 Task: Look for products in the category "Prepared Meals" from Scott & Jon's only.
Action: Mouse moved to (224, 113)
Screenshot: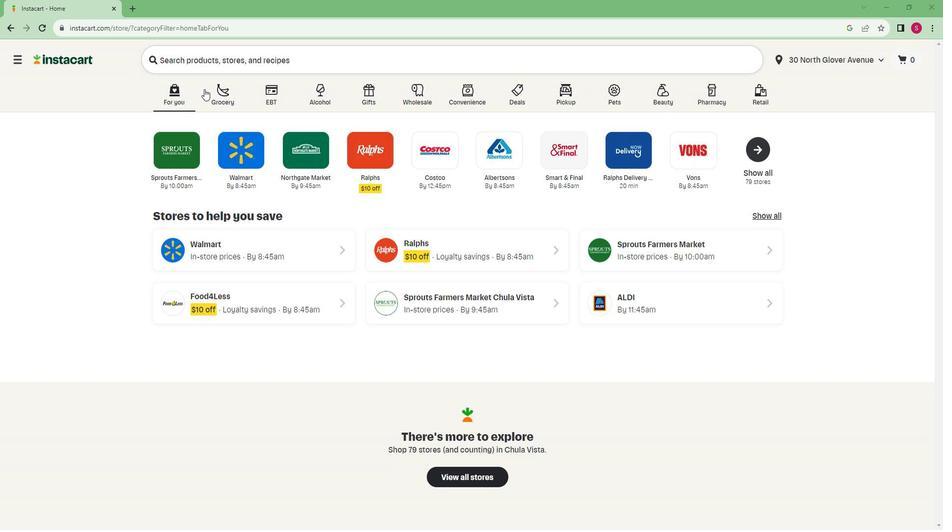 
Action: Mouse pressed left at (224, 113)
Screenshot: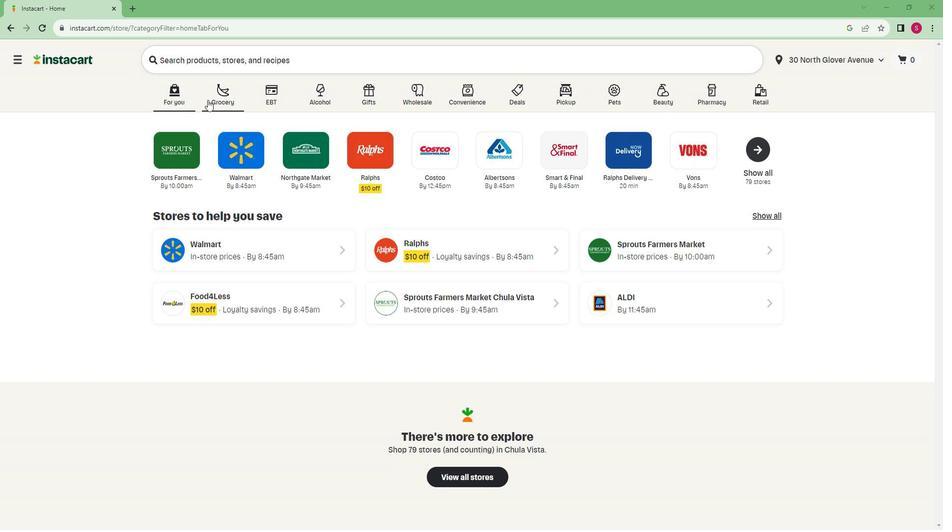 
Action: Mouse moved to (226, 293)
Screenshot: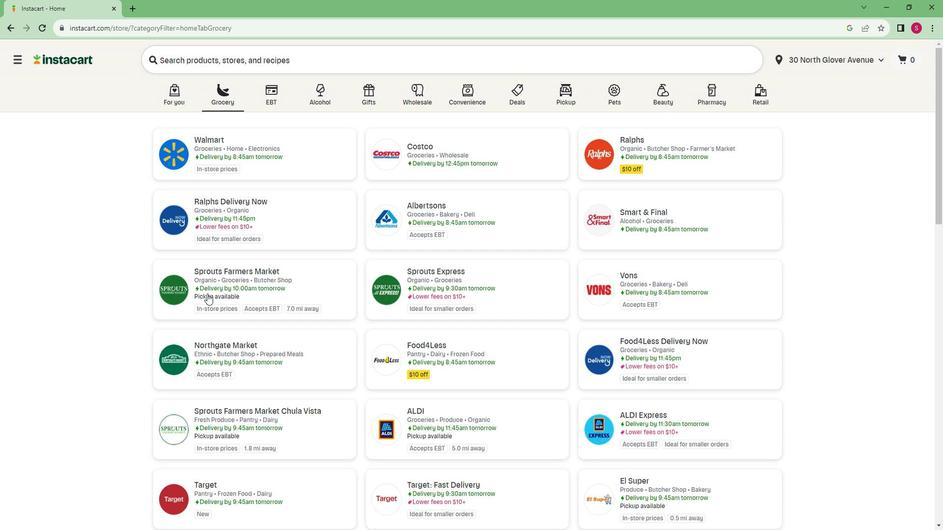 
Action: Mouse pressed left at (226, 293)
Screenshot: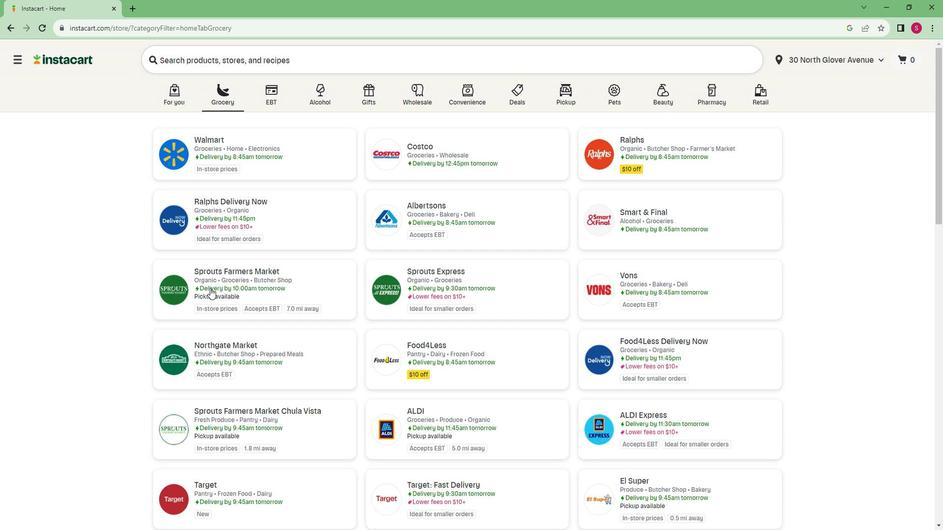 
Action: Mouse moved to (80, 428)
Screenshot: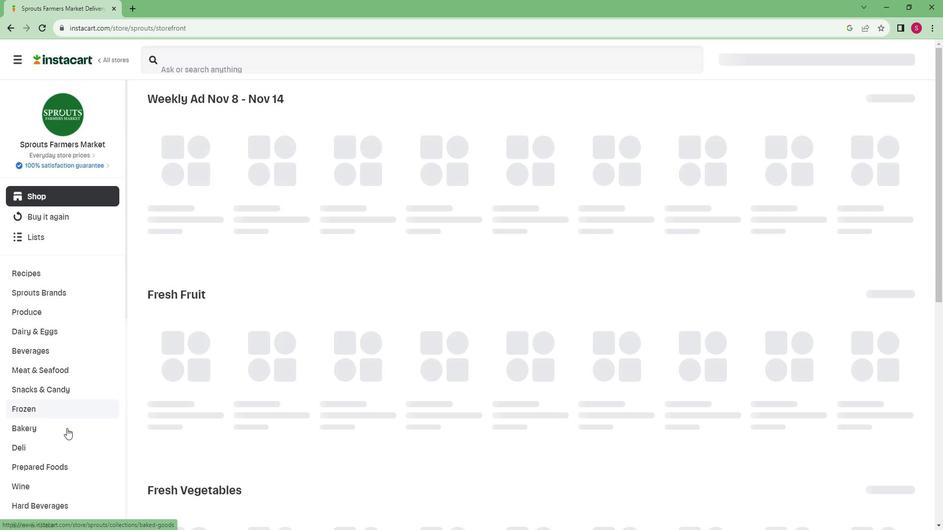 
Action: Mouse scrolled (80, 428) with delta (0, 0)
Screenshot: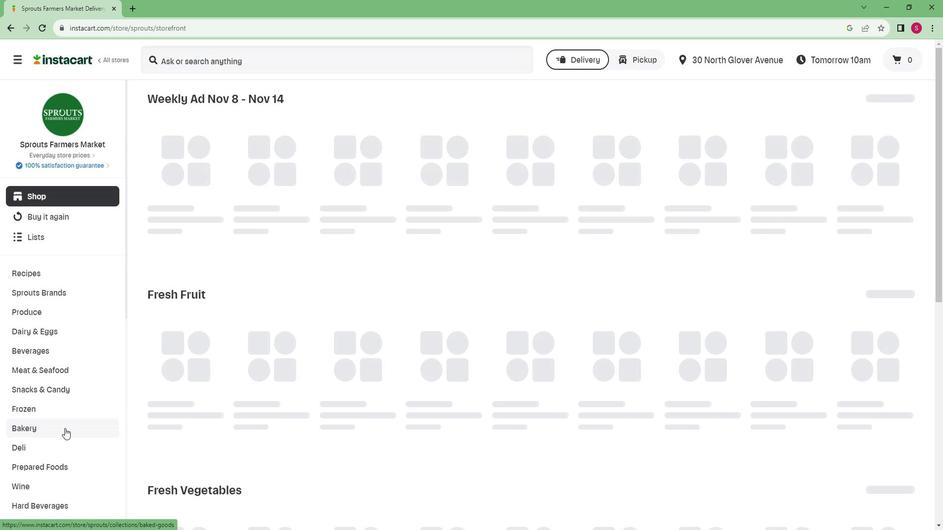 
Action: Mouse scrolled (80, 428) with delta (0, 0)
Screenshot: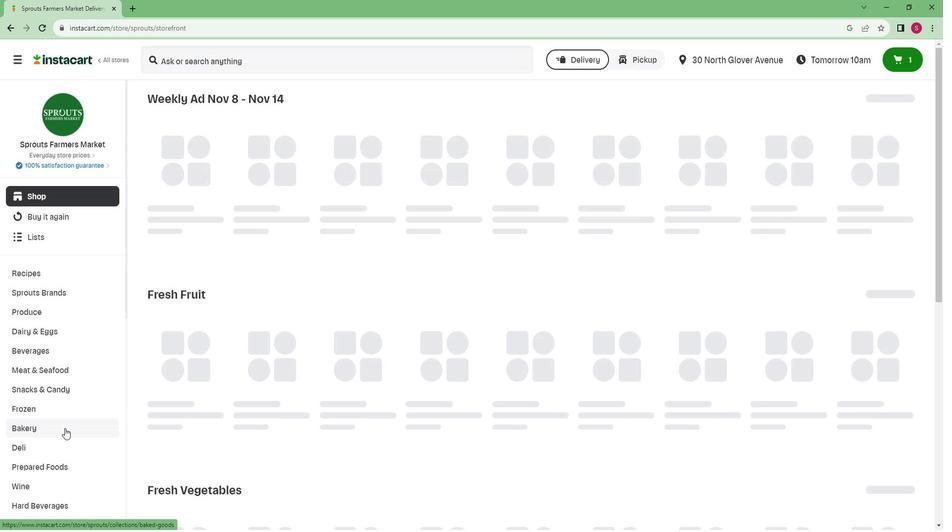 
Action: Mouse scrolled (80, 428) with delta (0, 0)
Screenshot: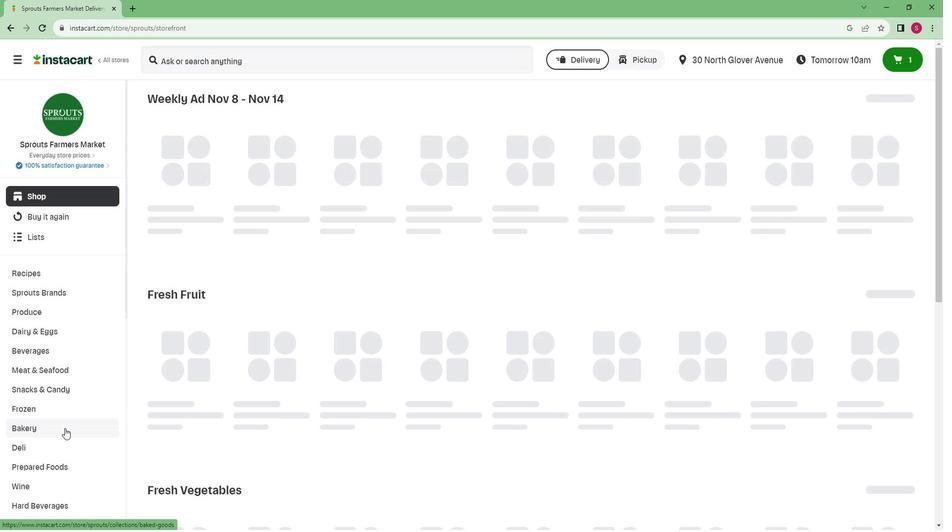 
Action: Mouse scrolled (80, 428) with delta (0, 0)
Screenshot: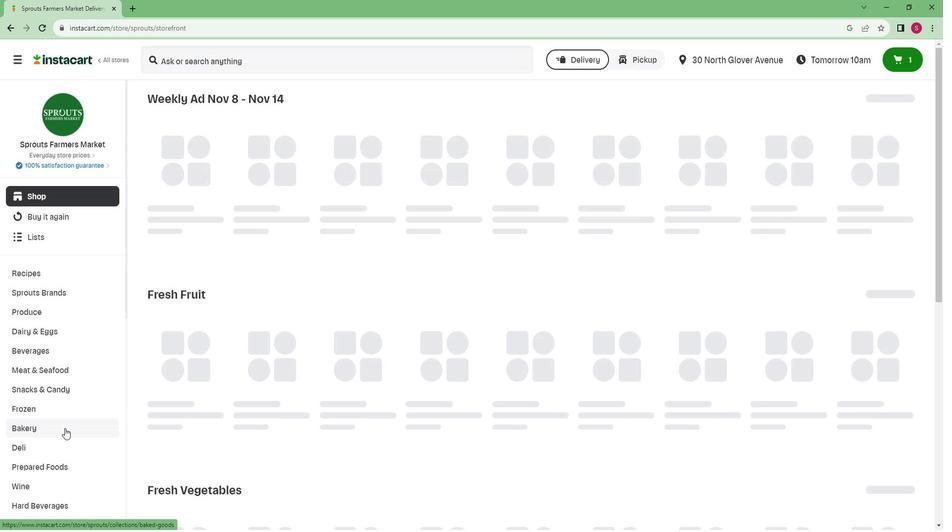 
Action: Mouse scrolled (80, 428) with delta (0, 0)
Screenshot: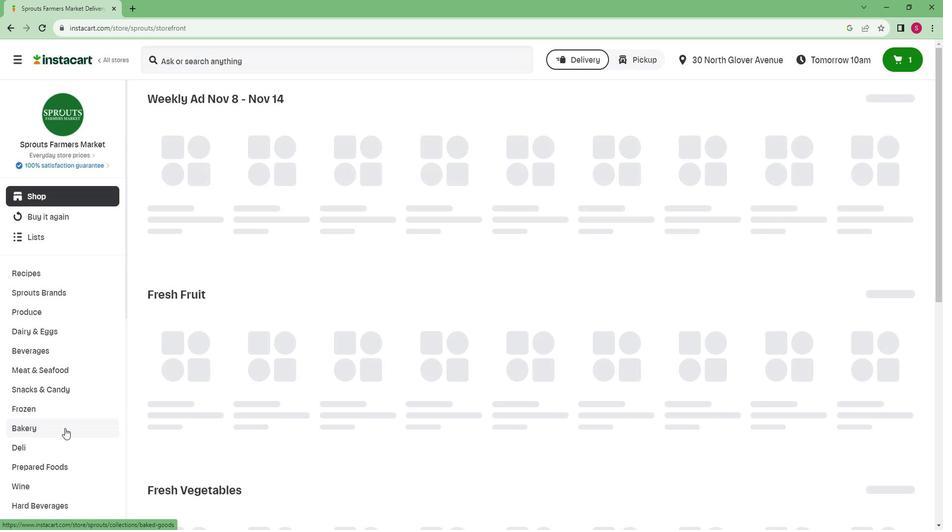 
Action: Mouse scrolled (80, 428) with delta (0, 0)
Screenshot: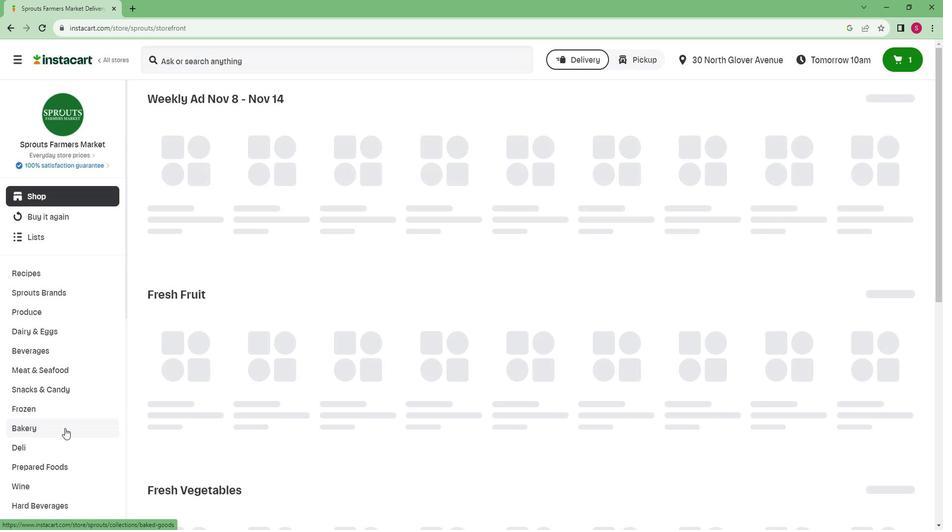 
Action: Mouse moved to (78, 423)
Screenshot: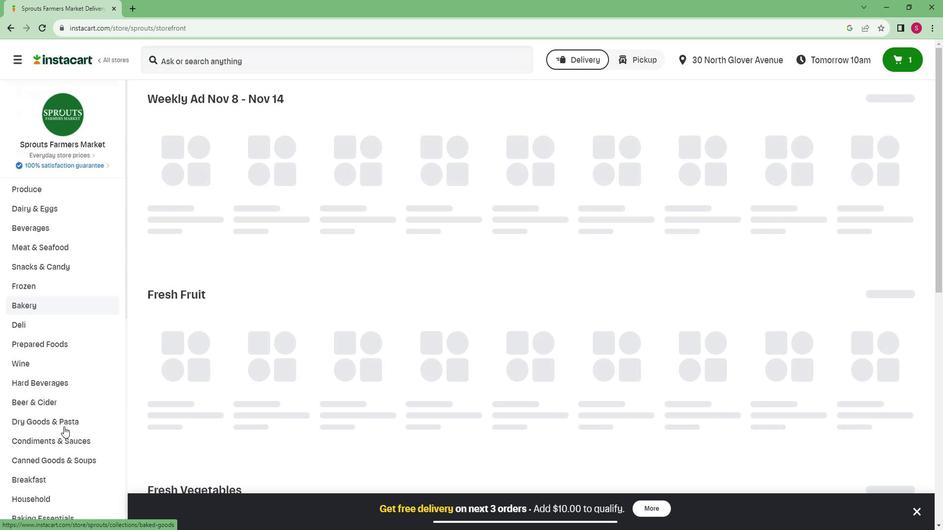 
Action: Mouse scrolled (78, 423) with delta (0, 0)
Screenshot: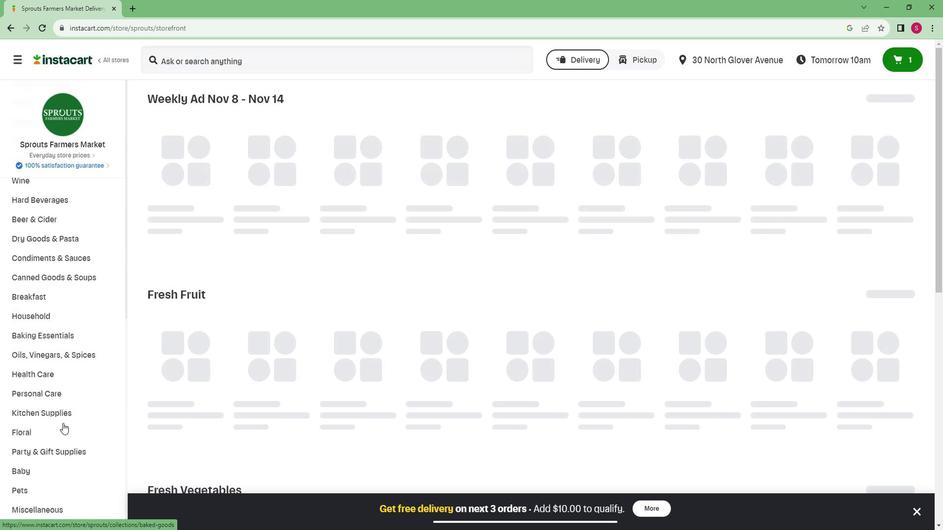 
Action: Mouse scrolled (78, 423) with delta (0, 0)
Screenshot: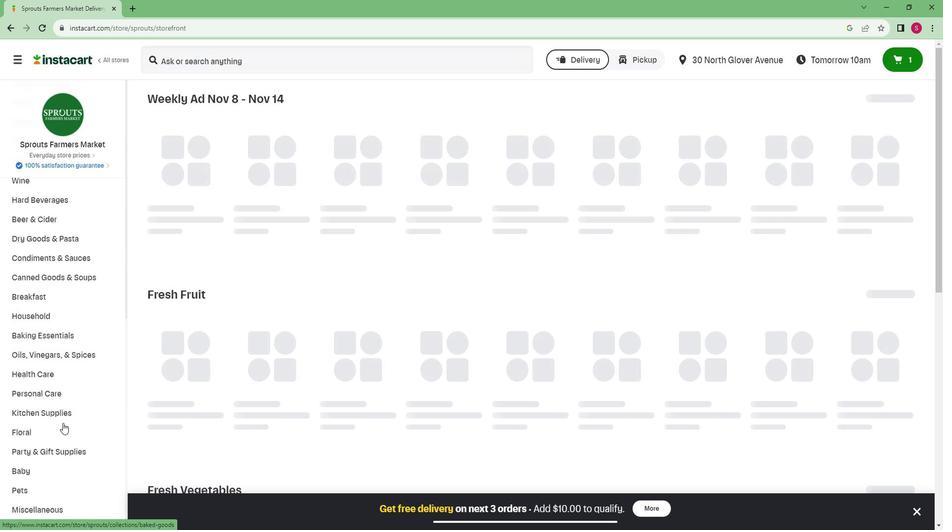 
Action: Mouse scrolled (78, 423) with delta (0, 0)
Screenshot: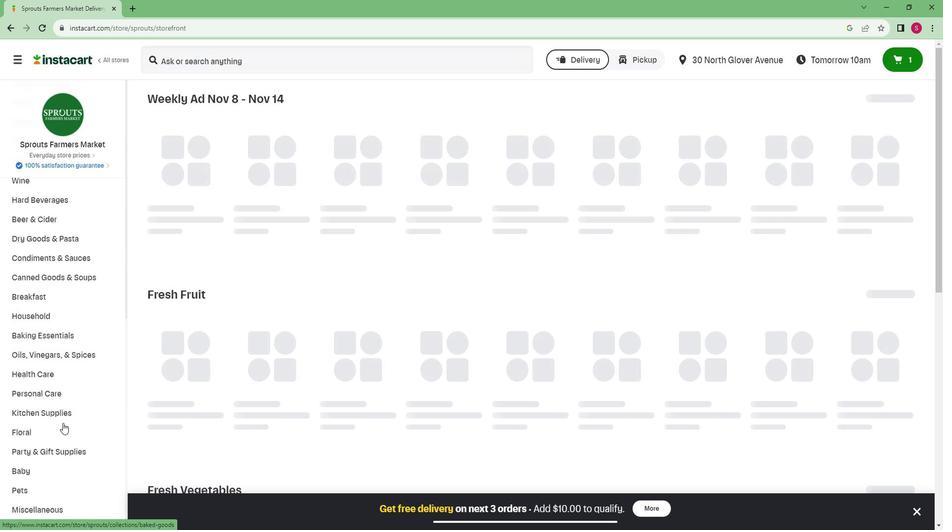 
Action: Mouse scrolled (78, 423) with delta (0, 0)
Screenshot: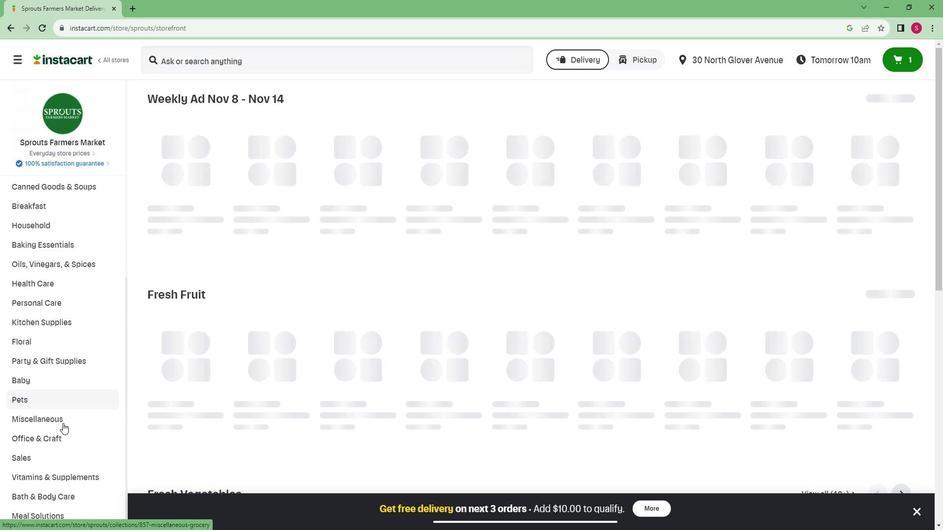 
Action: Mouse scrolled (78, 423) with delta (0, 0)
Screenshot: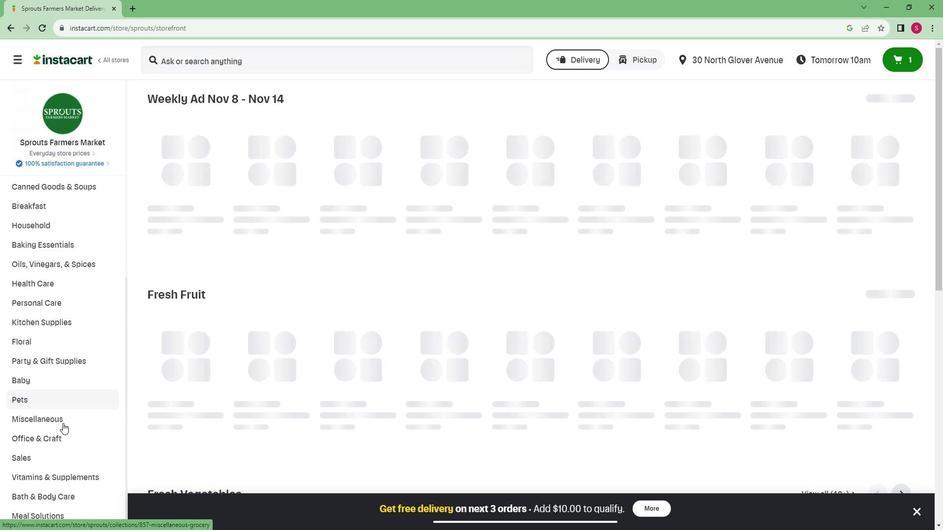 
Action: Mouse scrolled (78, 423) with delta (0, 0)
Screenshot: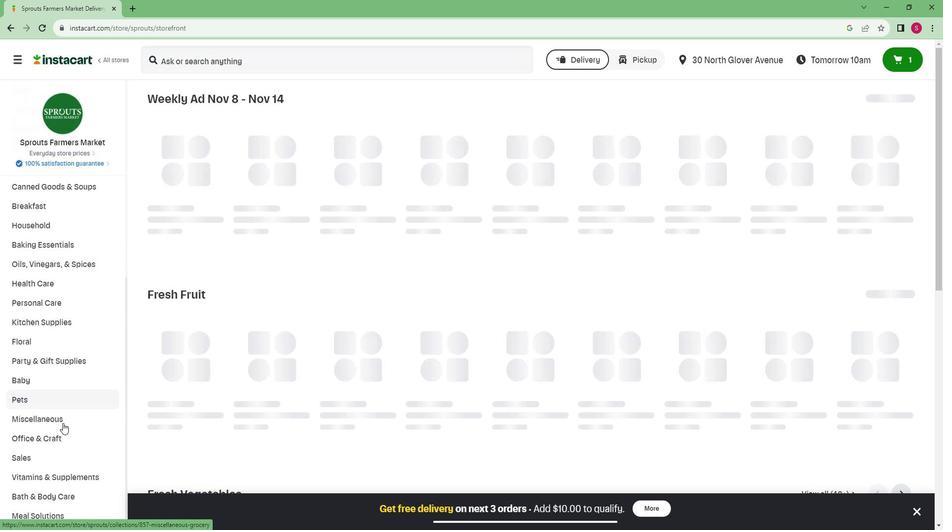 
Action: Mouse moved to (48, 508)
Screenshot: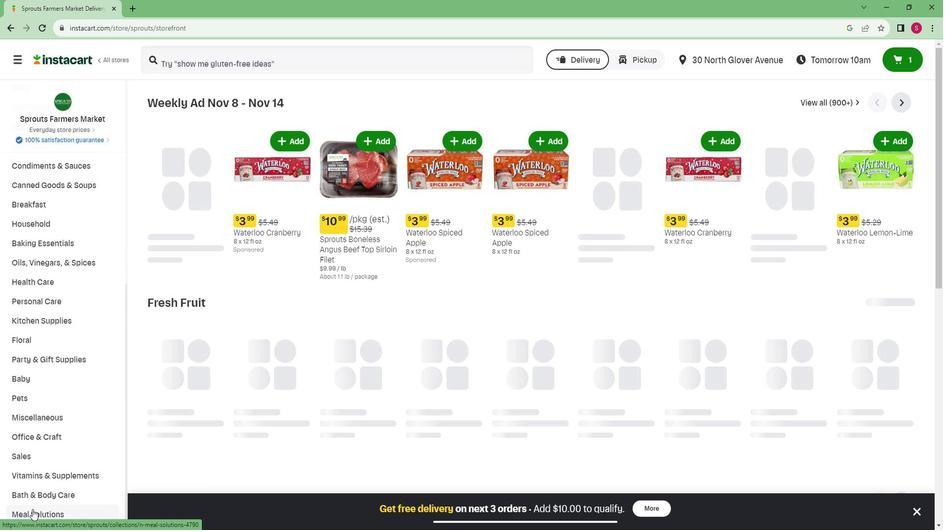 
Action: Mouse pressed left at (48, 508)
Screenshot: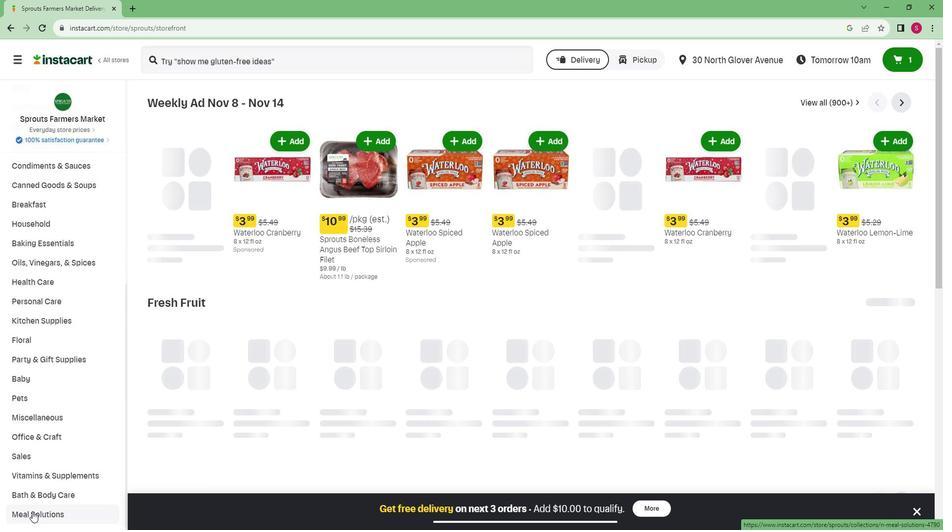 
Action: Mouse moved to (53, 481)
Screenshot: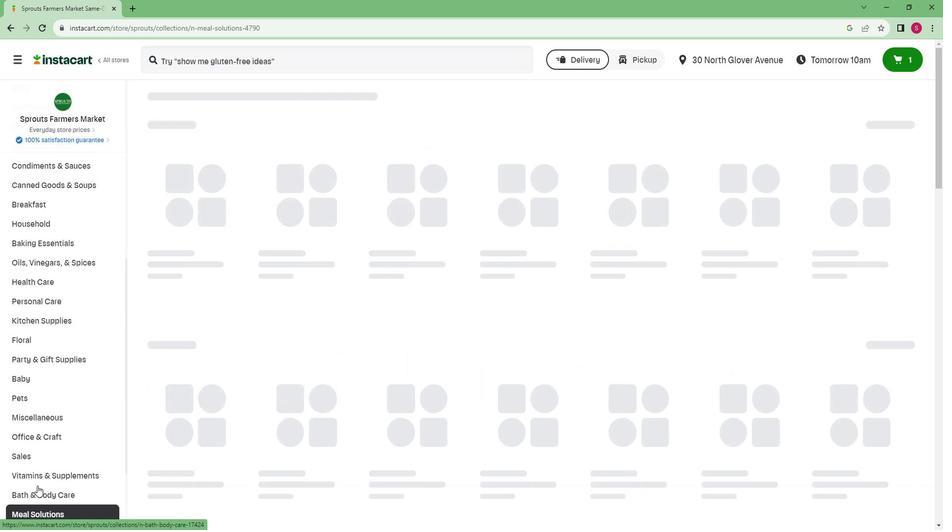 
Action: Mouse scrolled (53, 480) with delta (0, 0)
Screenshot: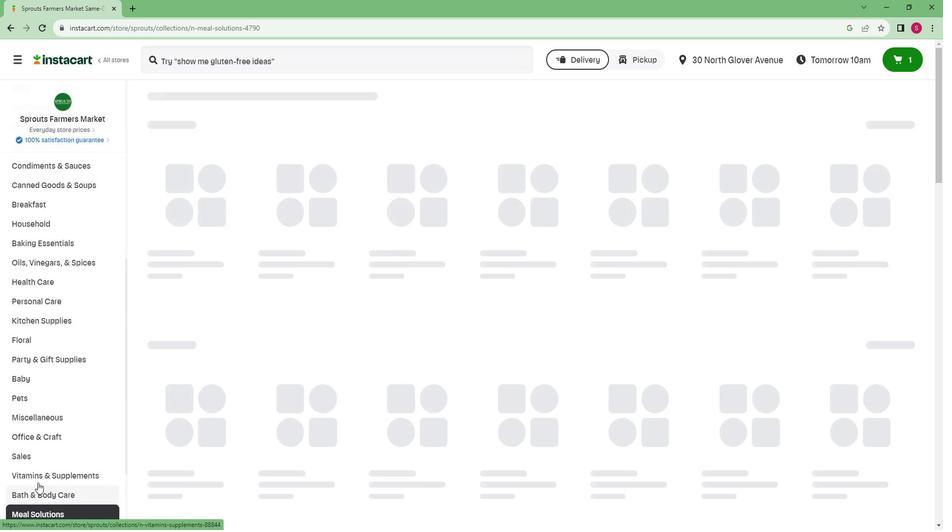 
Action: Mouse scrolled (53, 480) with delta (0, 0)
Screenshot: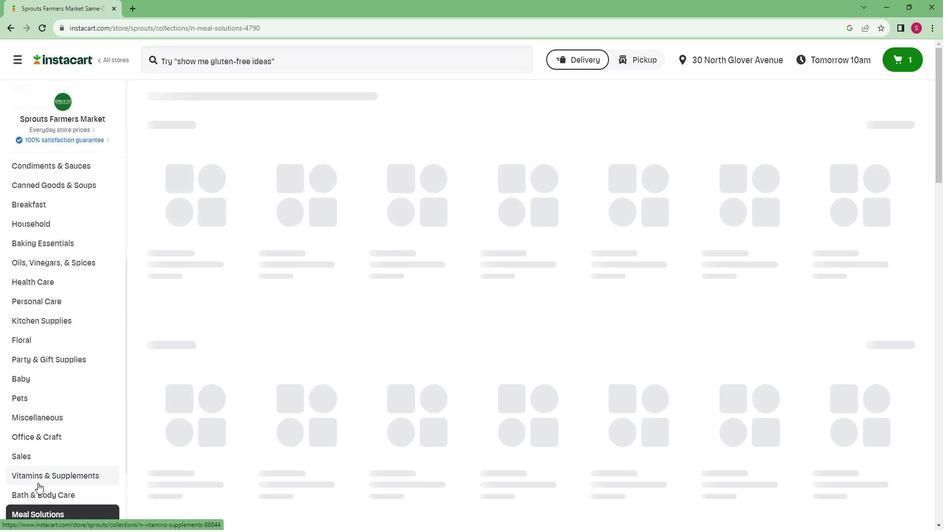 
Action: Mouse scrolled (53, 480) with delta (0, 0)
Screenshot: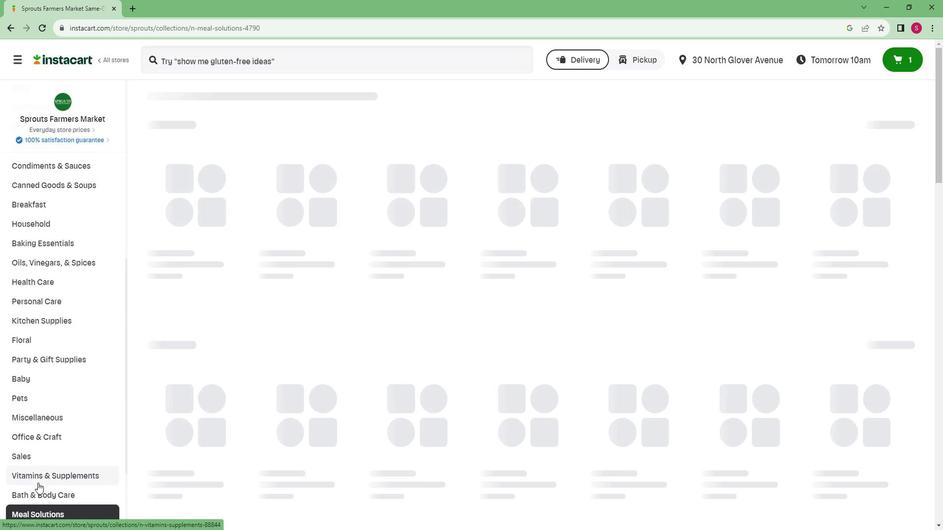 
Action: Mouse scrolled (53, 480) with delta (0, 0)
Screenshot: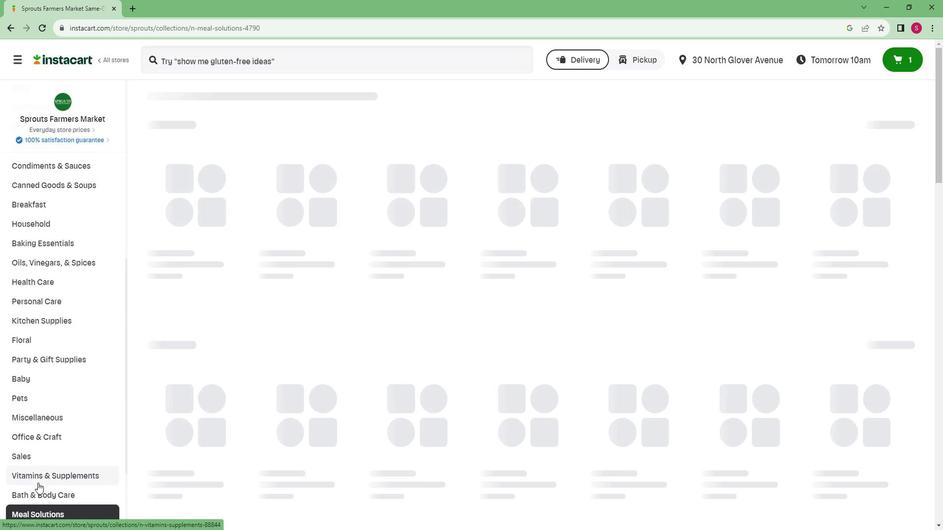 
Action: Mouse scrolled (53, 480) with delta (0, 0)
Screenshot: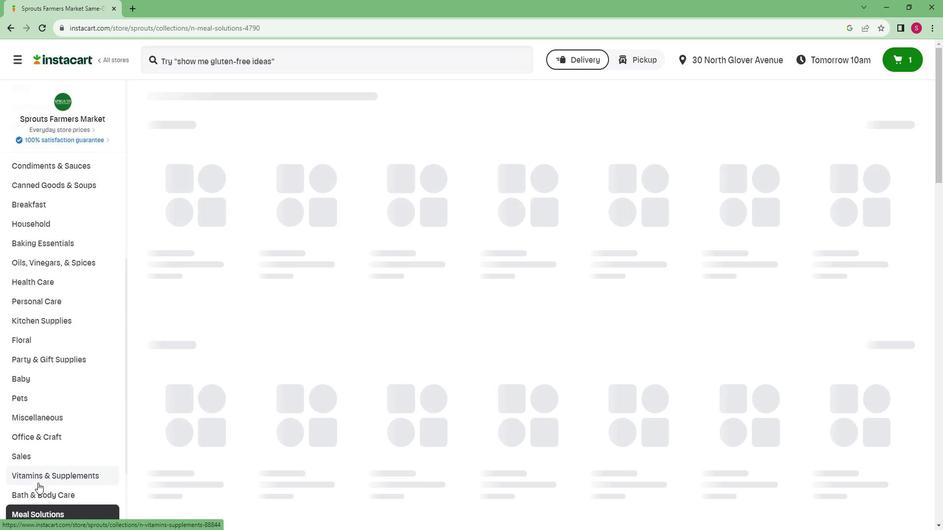 
Action: Mouse scrolled (53, 480) with delta (0, 0)
Screenshot: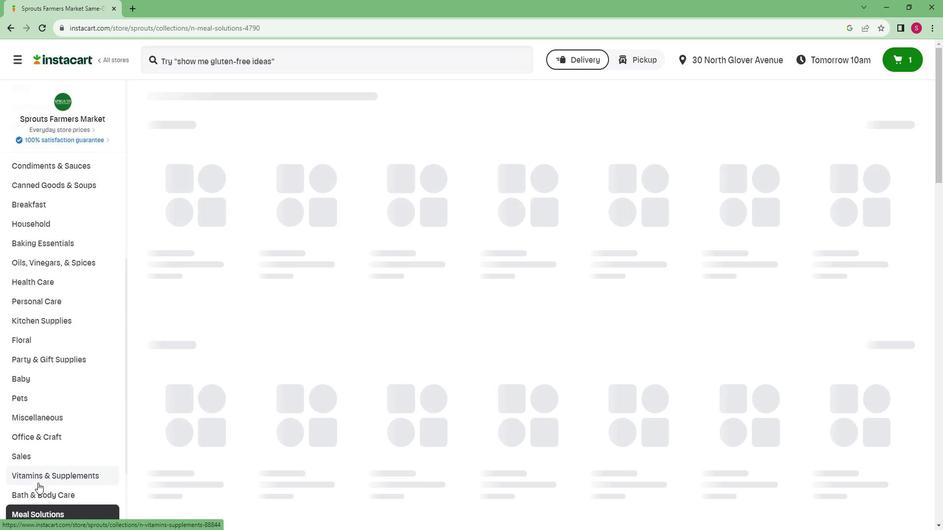 
Action: Mouse moved to (58, 450)
Screenshot: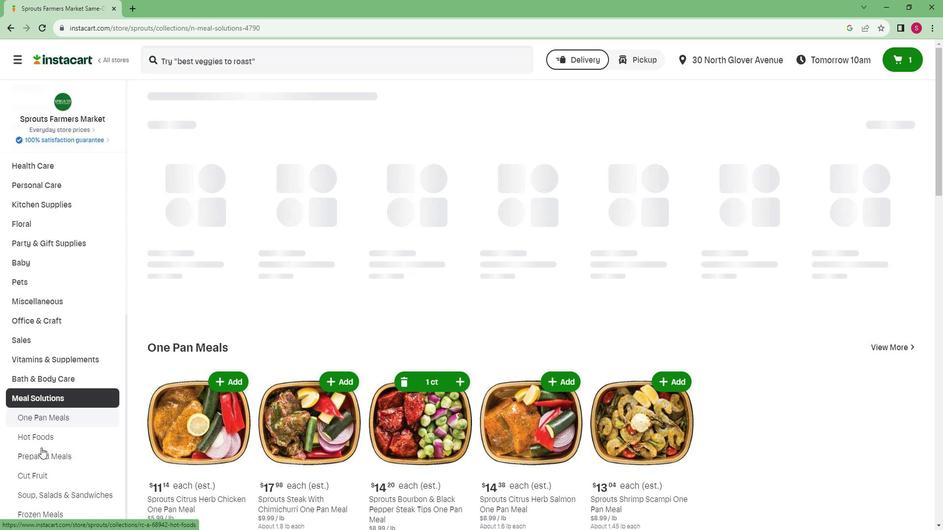 
Action: Mouse pressed left at (58, 450)
Screenshot: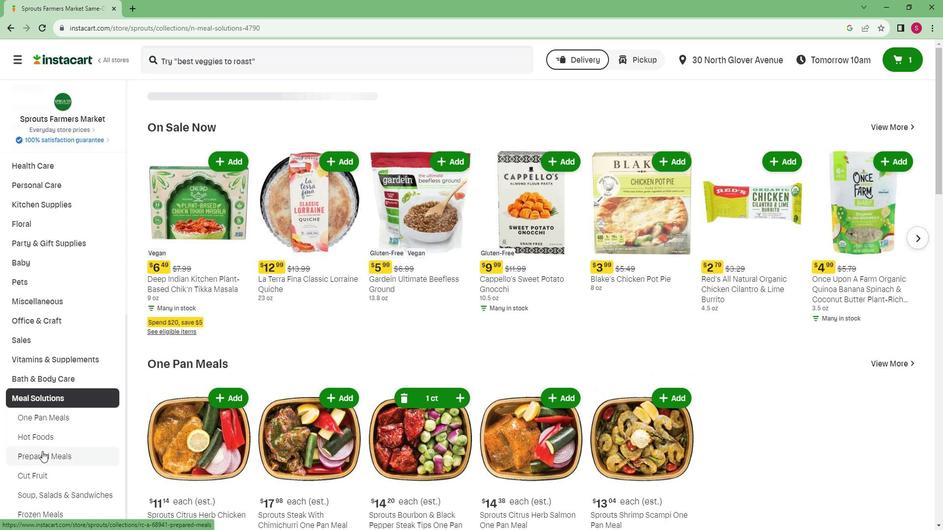 
Action: Mouse moved to (353, 145)
Screenshot: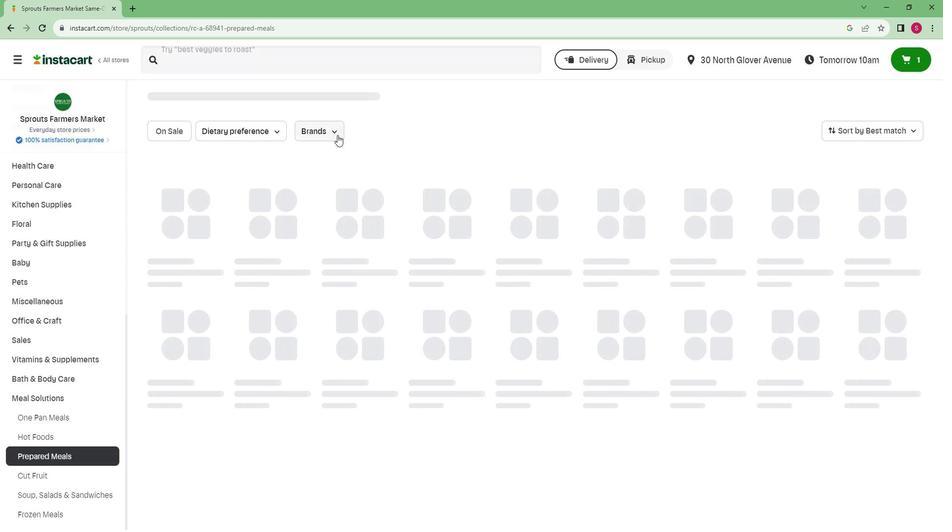 
Action: Mouse pressed left at (353, 145)
Screenshot: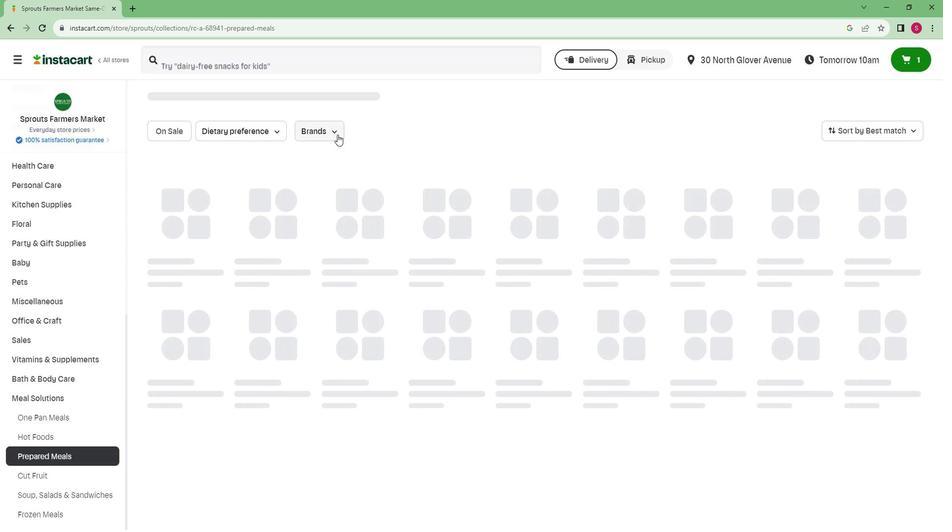 
Action: Mouse moved to (331, 259)
Screenshot: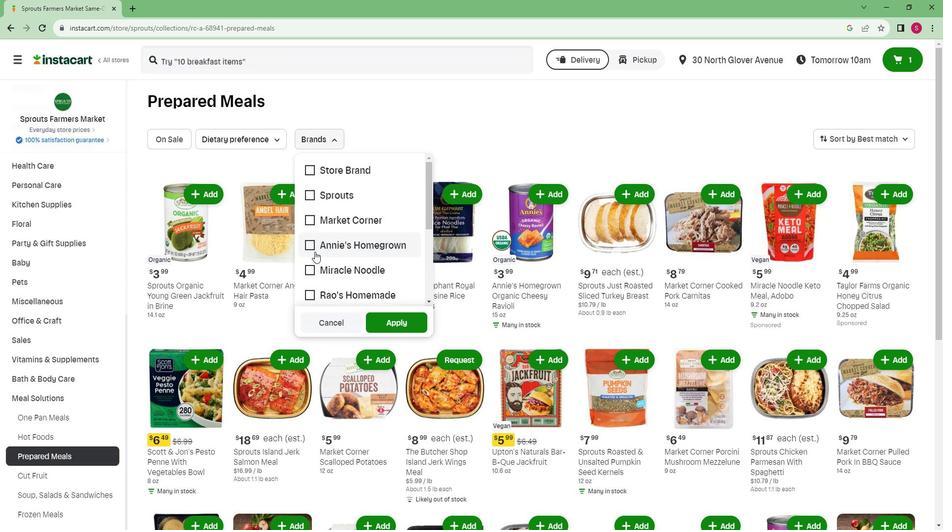 
Action: Mouse scrolled (331, 258) with delta (0, 0)
Screenshot: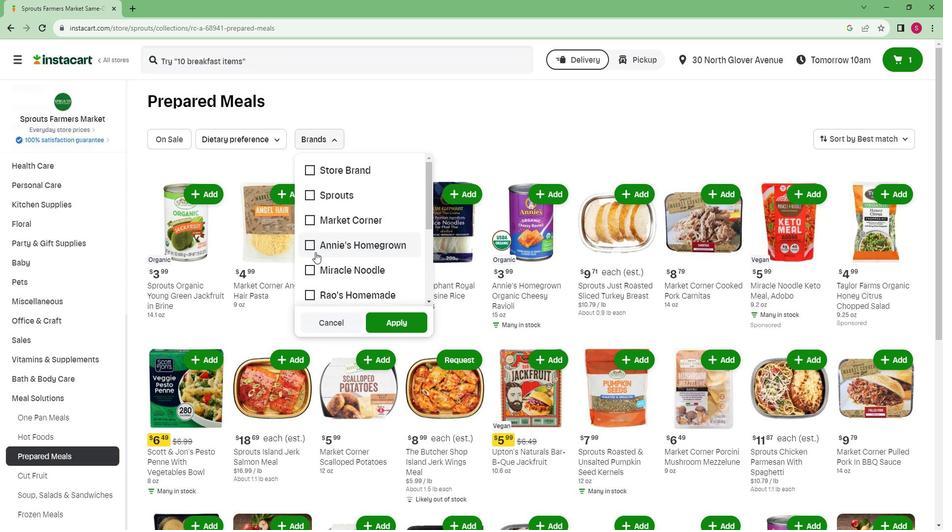 
Action: Mouse scrolled (331, 258) with delta (0, 0)
Screenshot: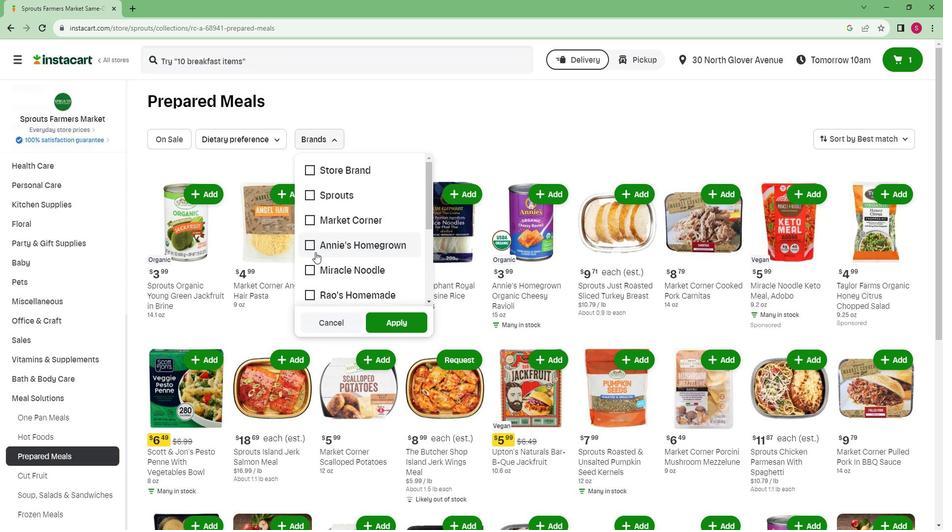 
Action: Mouse moved to (328, 280)
Screenshot: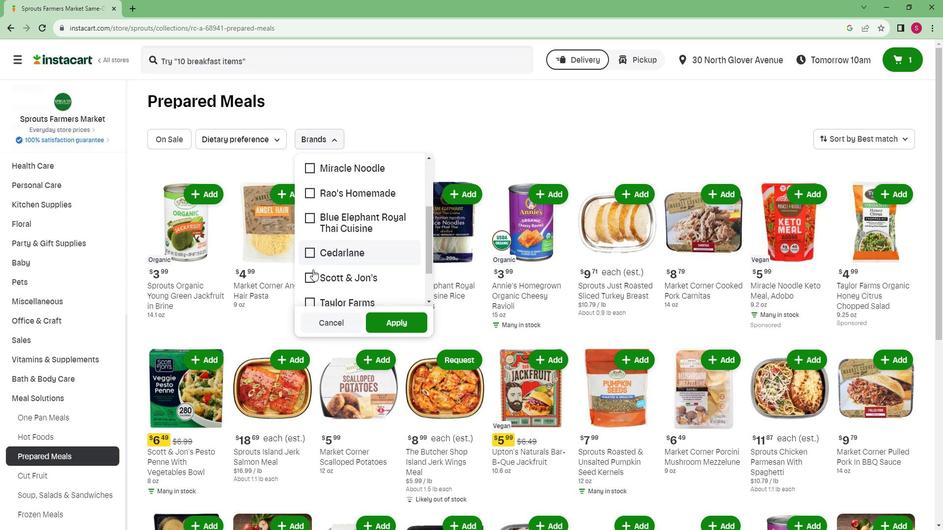 
Action: Mouse pressed left at (328, 280)
Screenshot: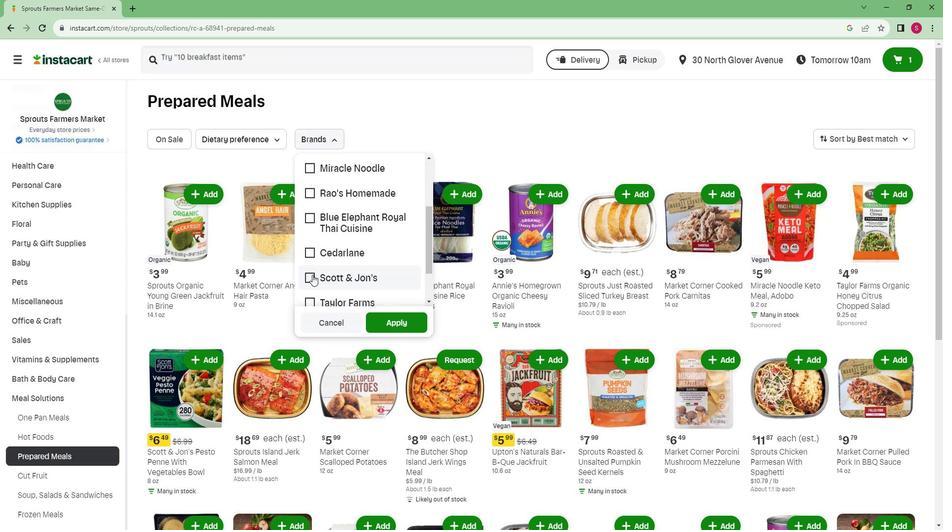 
Action: Mouse moved to (392, 328)
Screenshot: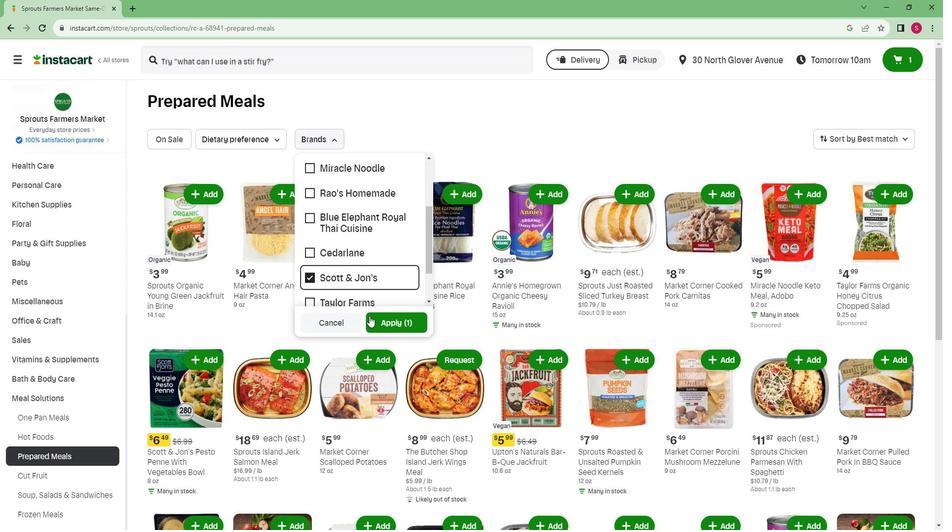 
Action: Mouse pressed left at (392, 328)
Screenshot: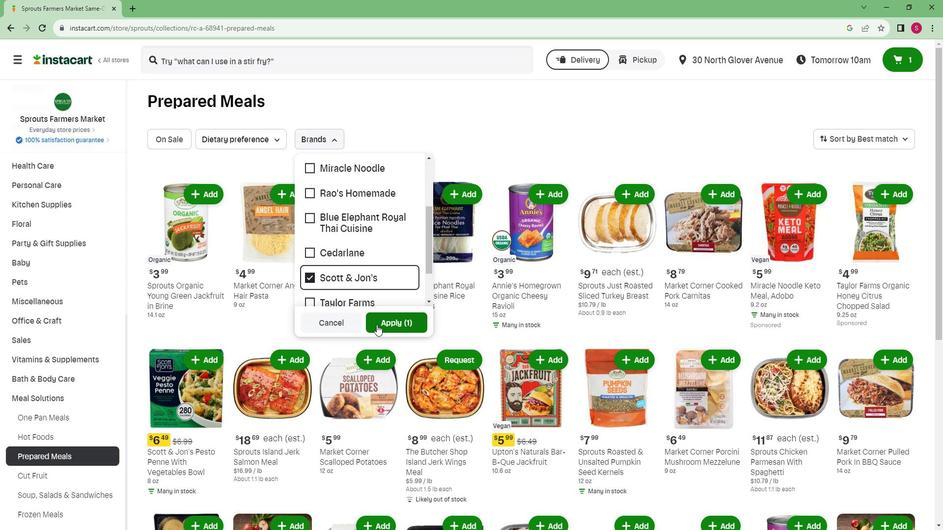 
Action: Mouse moved to (393, 328)
Screenshot: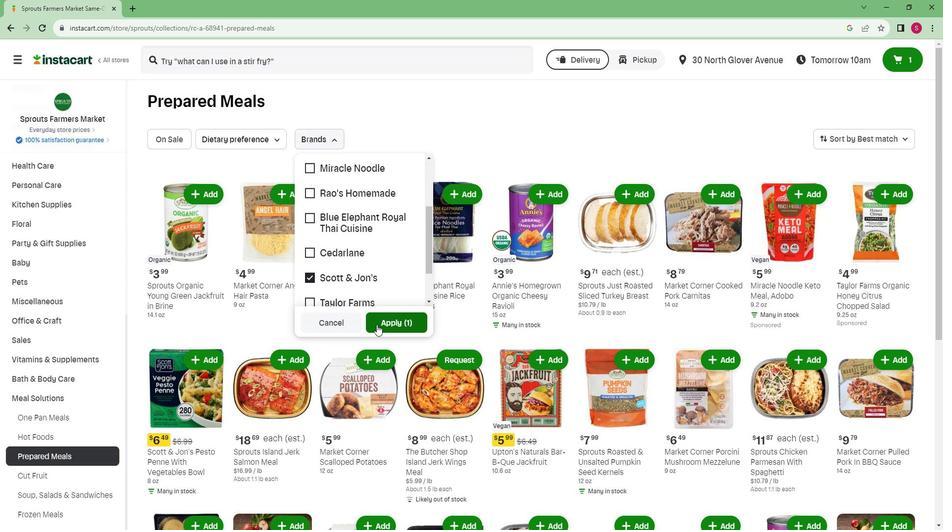 
